 Task: Forward the email with the subject 'Request for information' to softage.1@softage.net.
Action: Mouse moved to (43, 251)
Screenshot: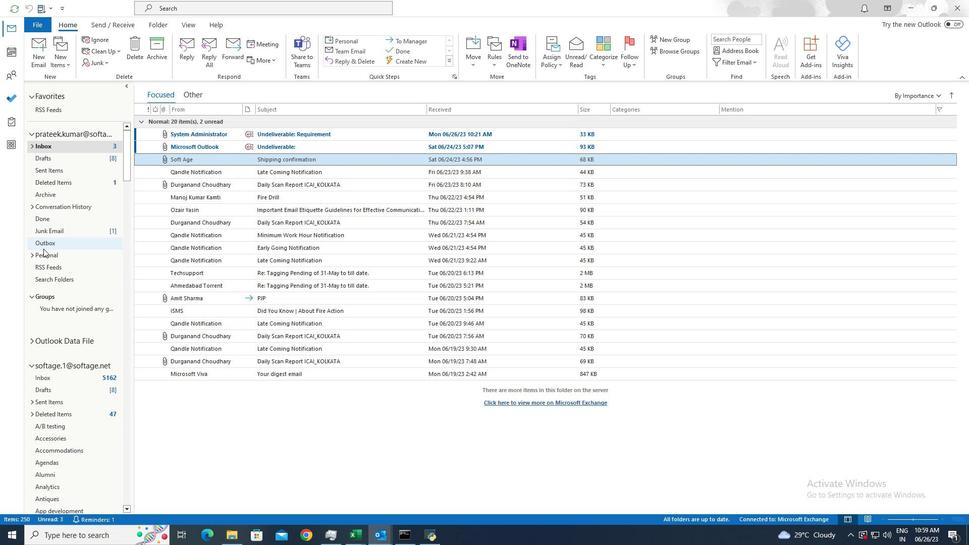 
Action: Mouse pressed left at (43, 251)
Screenshot: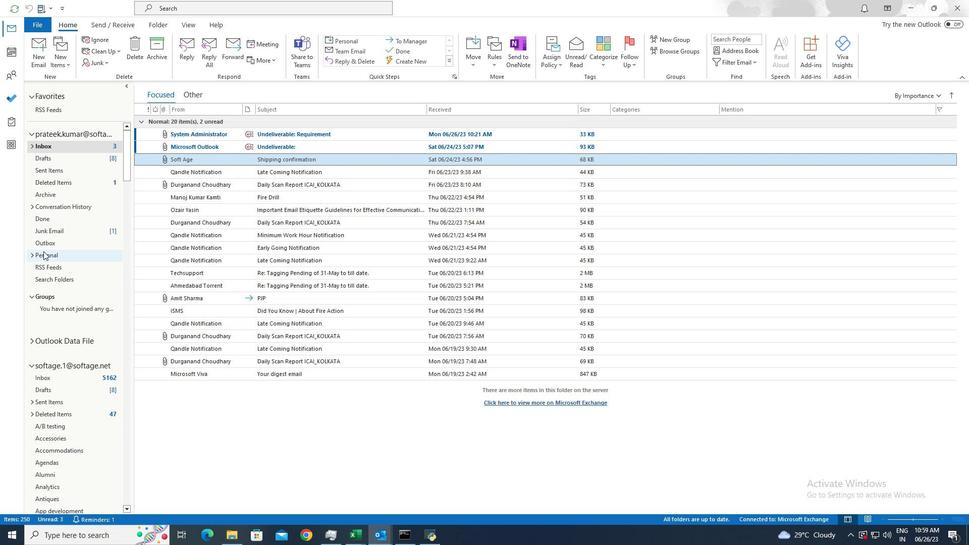 
Action: Mouse moved to (233, 135)
Screenshot: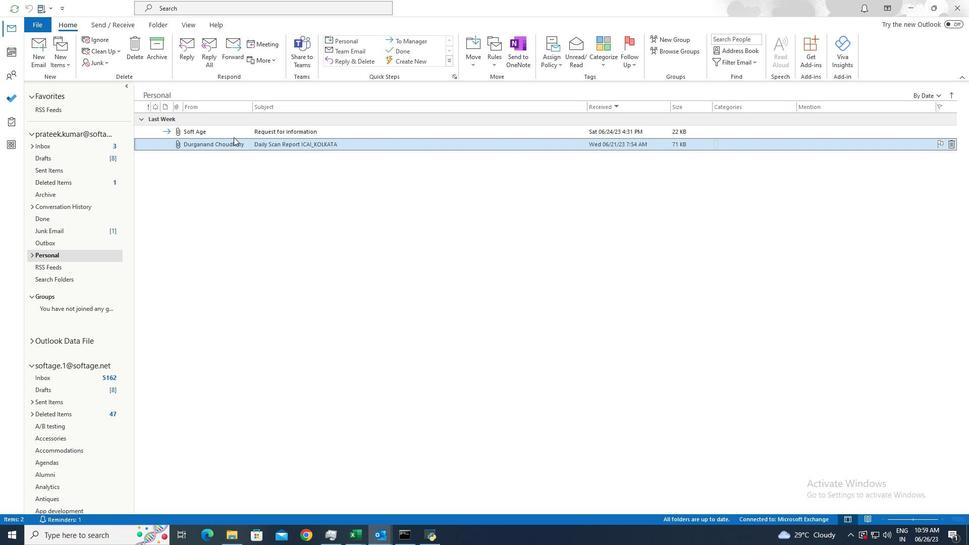 
Action: Mouse pressed left at (233, 135)
Screenshot: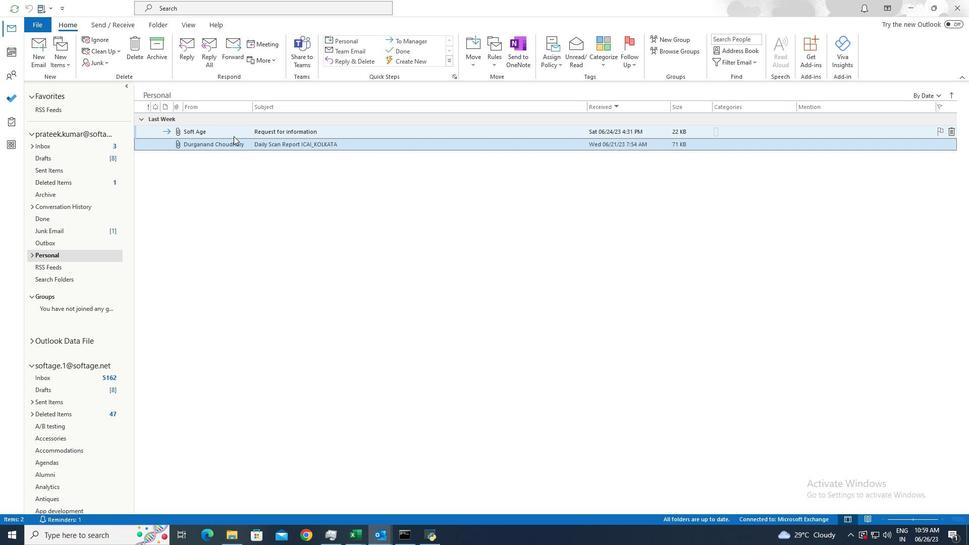 
Action: Mouse moved to (254, 58)
Screenshot: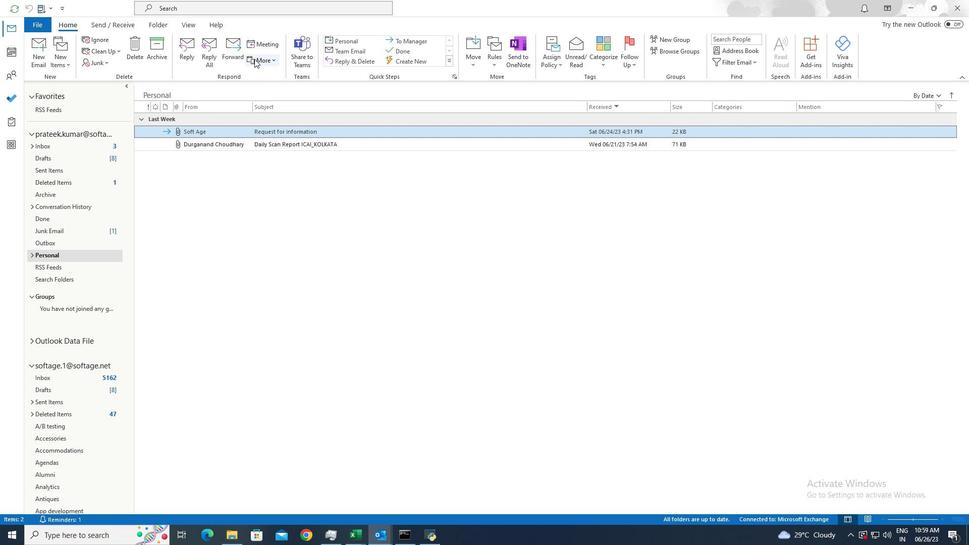 
Action: Mouse pressed left at (254, 58)
Screenshot: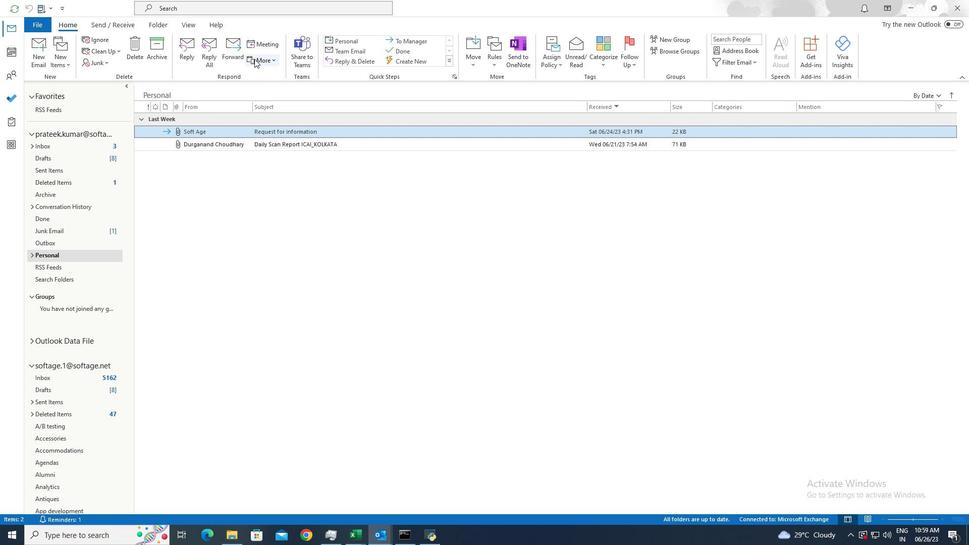 
Action: Mouse moved to (259, 70)
Screenshot: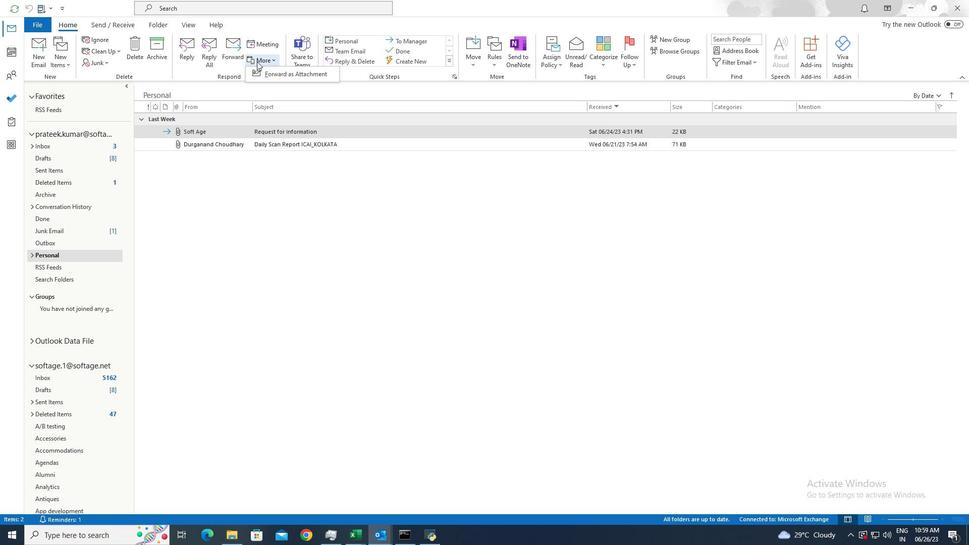 
Action: Mouse pressed left at (259, 70)
Screenshot: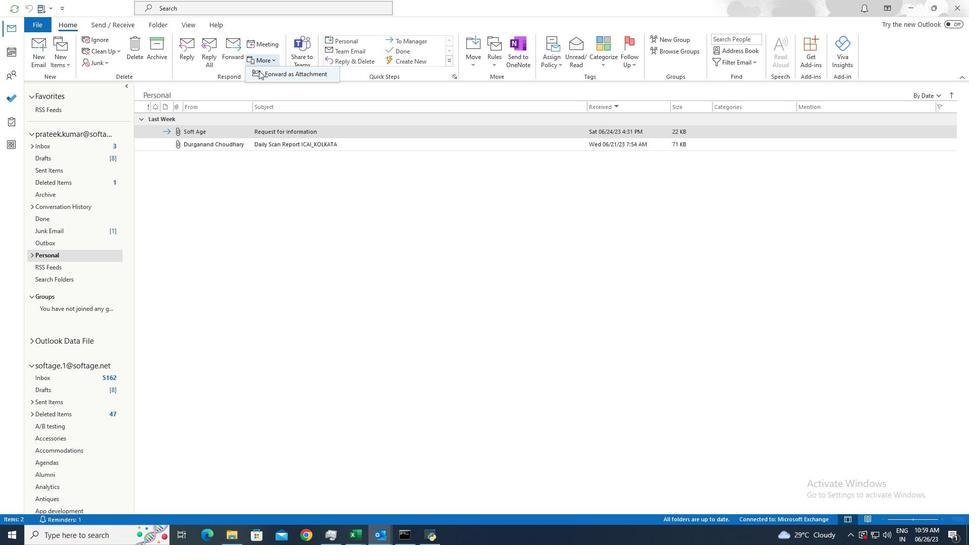 
Action: Mouse moved to (125, 126)
Screenshot: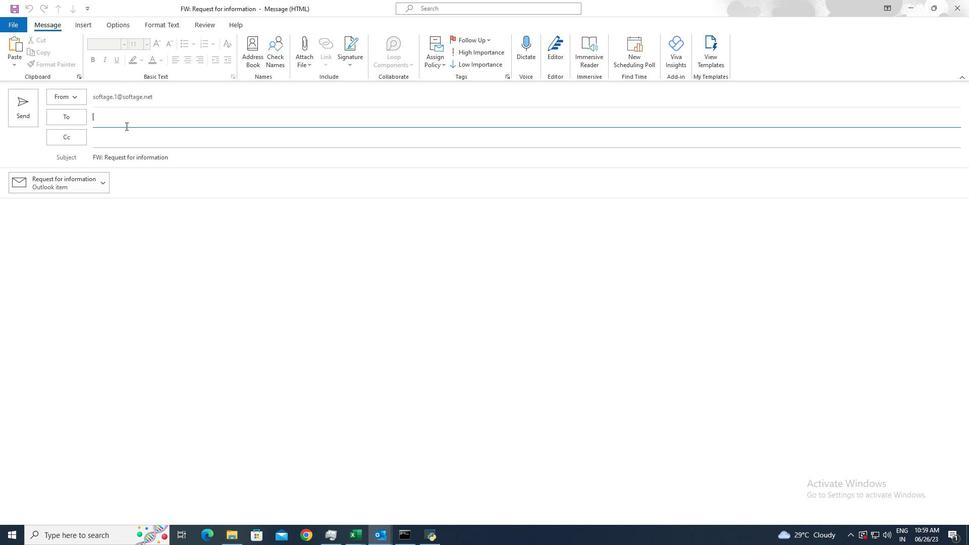 
Action: Key pressed softage.7<Key.shift>@
Screenshot: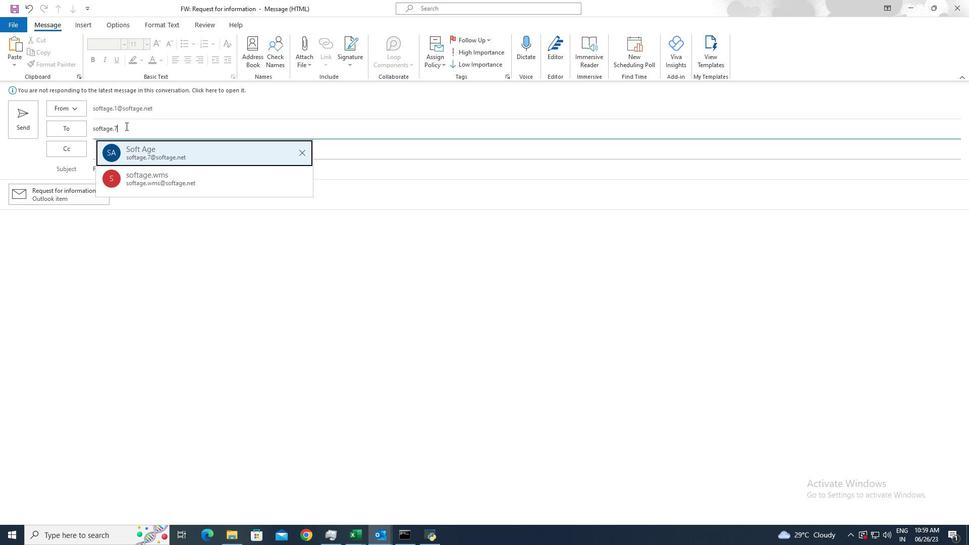 
Action: Mouse moved to (162, 156)
Screenshot: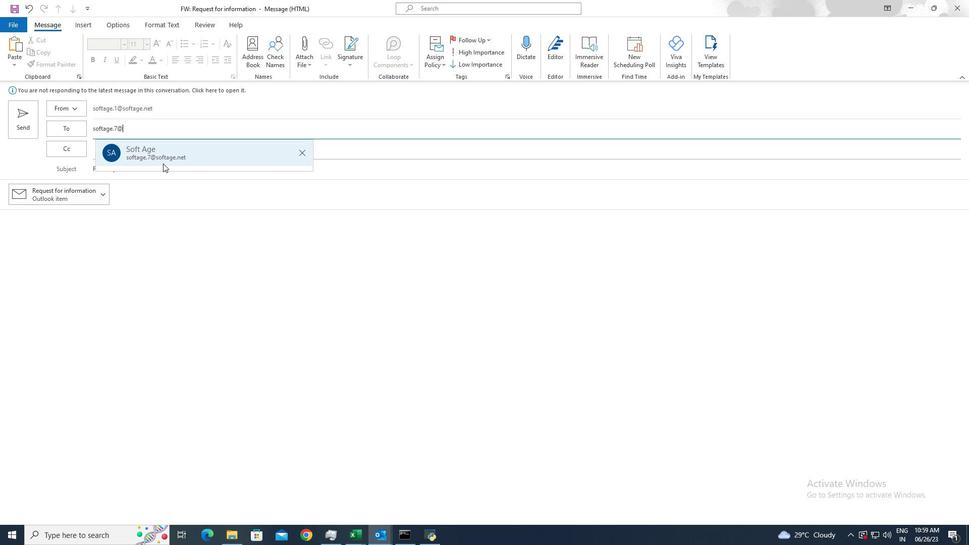 
Action: Mouse pressed left at (162, 156)
Screenshot: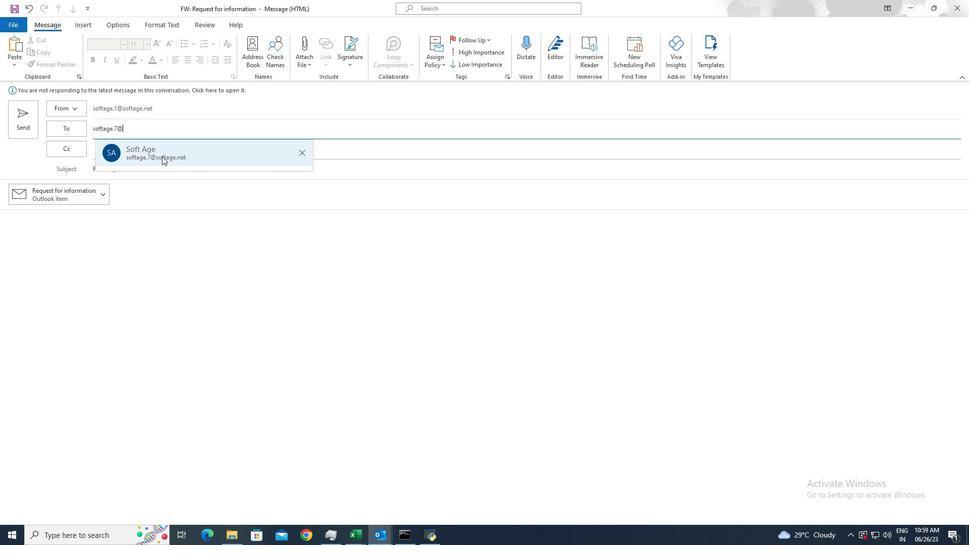 
Action: Mouse moved to (21, 120)
Screenshot: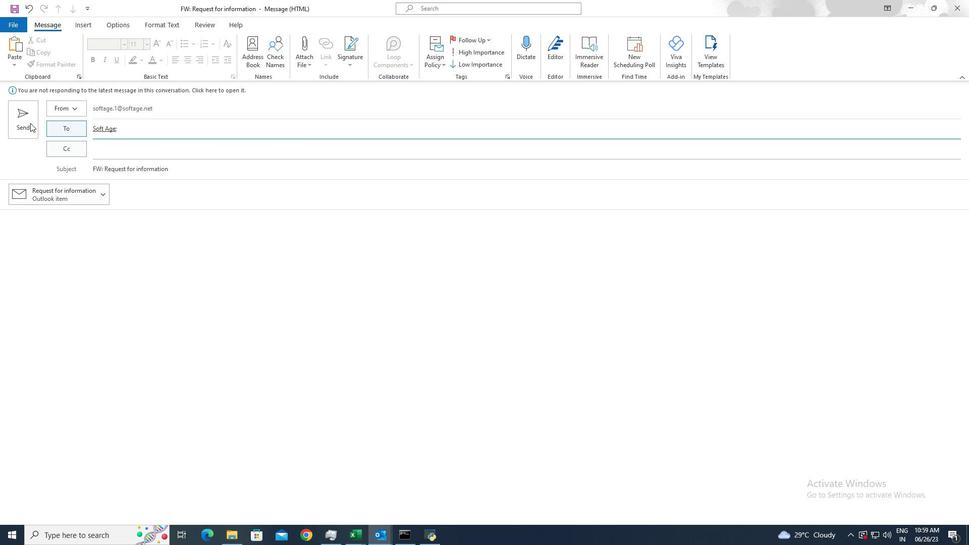 
Action: Mouse pressed left at (21, 120)
Screenshot: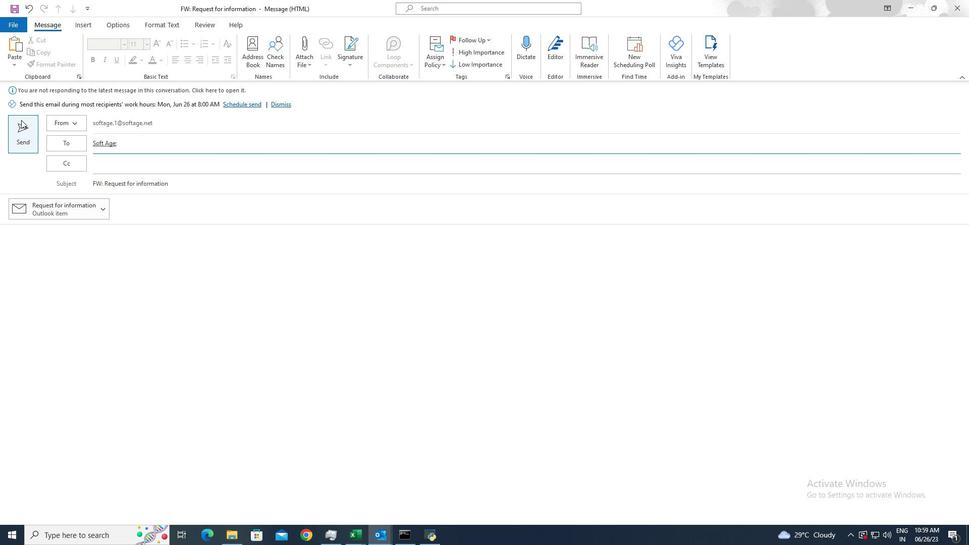 
